Task: Start in the project ByteRise the sprint 'Running Riot', with a duration of 2 weeks. Start in the project ByteRise the sprint 'Running Riot', with a duration of 1 week. Start in the project ByteRise the sprint 'Running Riot', with a duration of 3 weeks
Action: Mouse scrolled (178, 274) with delta (0, 0)
Screenshot: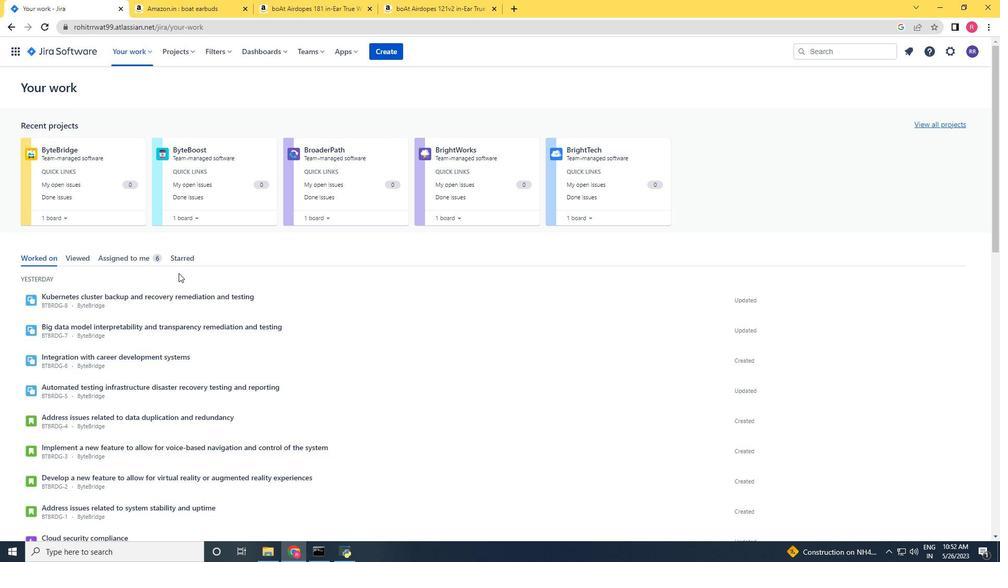 
Action: Mouse moved to (182, 55)
Screenshot: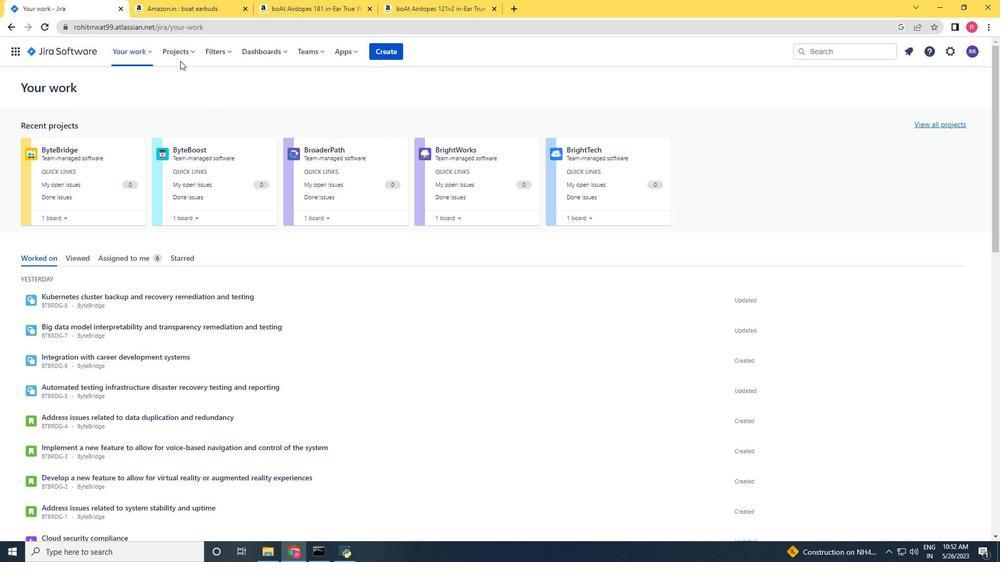 
Action: Mouse pressed left at (182, 55)
Screenshot: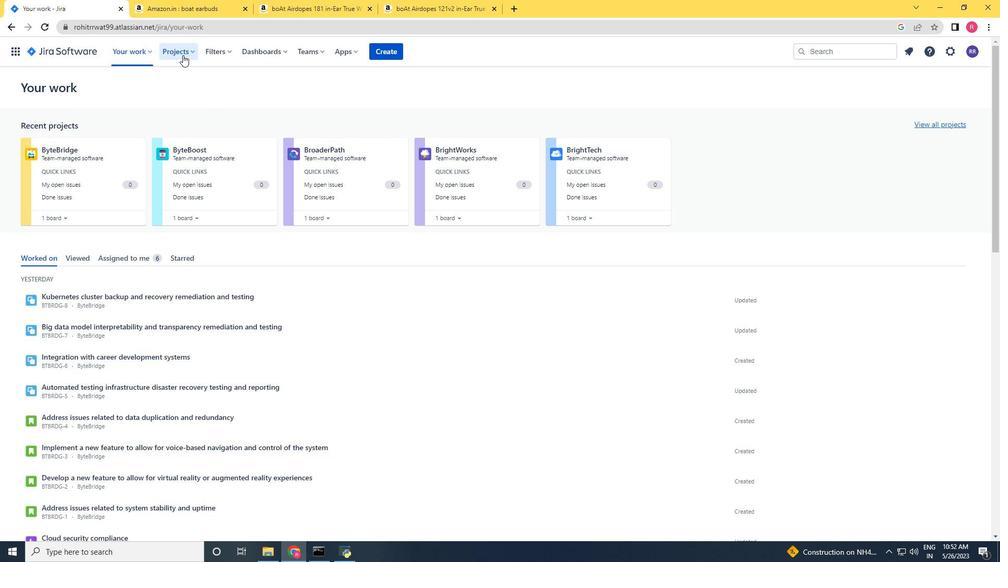
Action: Mouse pressed left at (182, 55)
Screenshot: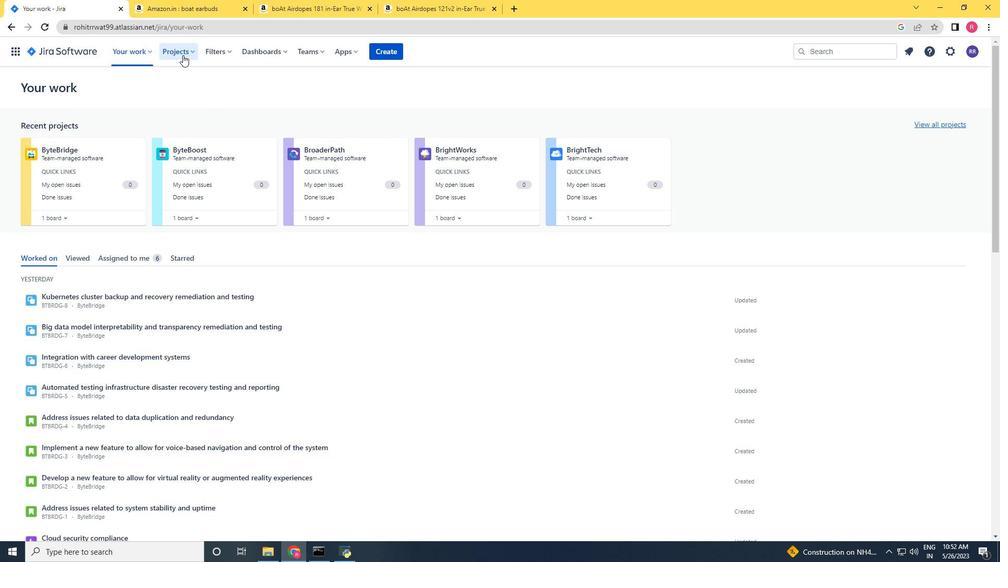 
Action: Mouse moved to (184, 55)
Screenshot: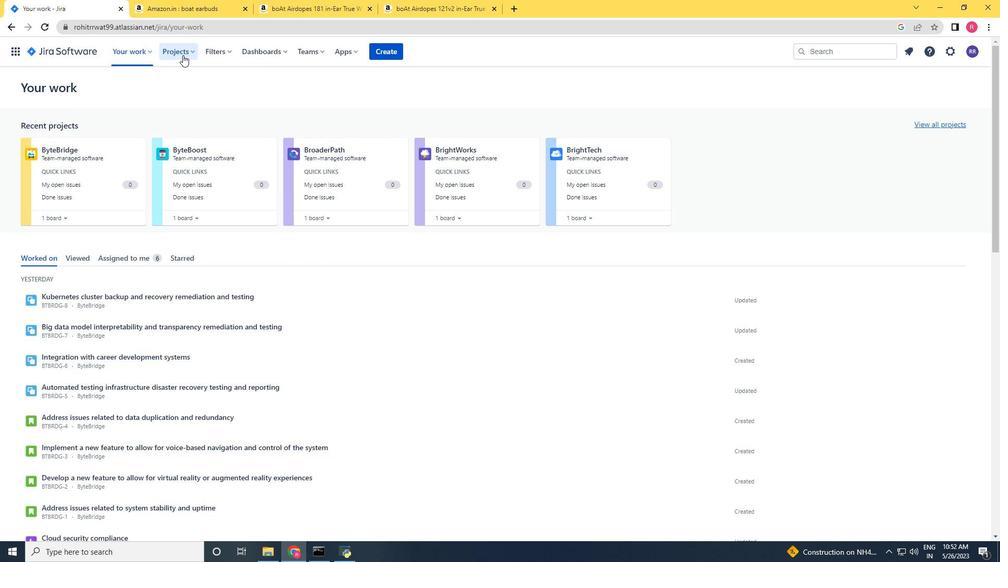 
Action: Mouse pressed left at (184, 55)
Screenshot: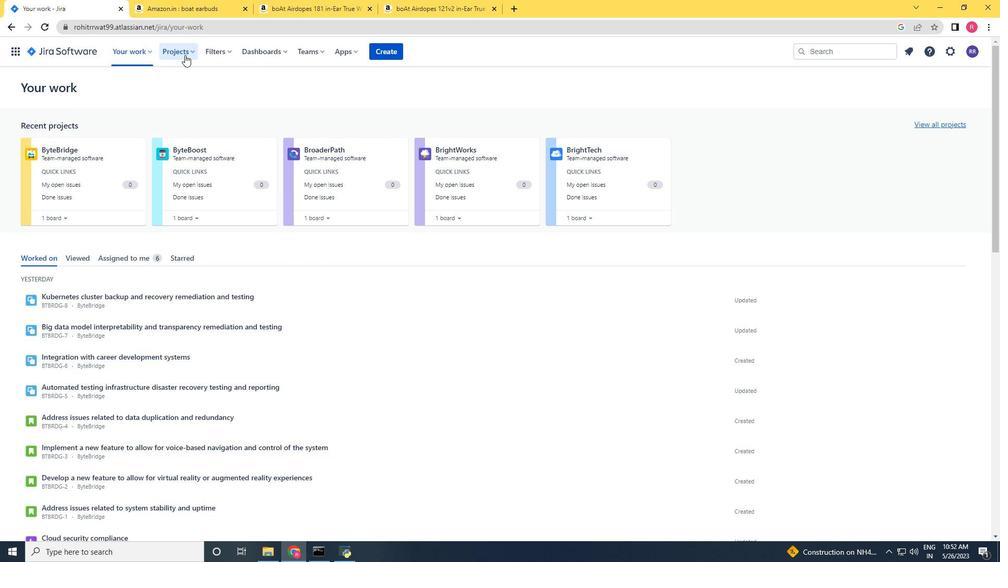 
Action: Mouse moved to (204, 103)
Screenshot: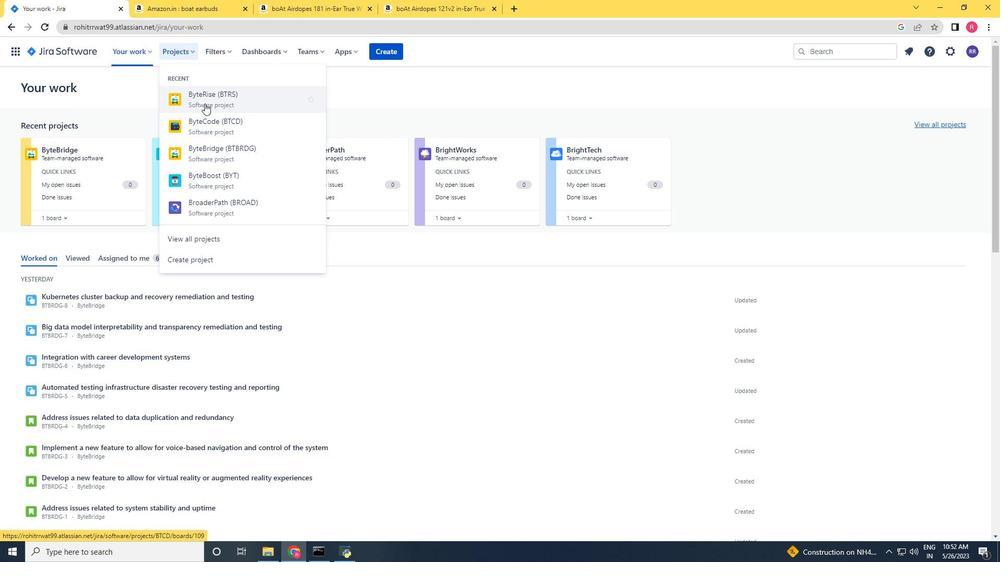 
Action: Mouse pressed left at (204, 103)
Screenshot: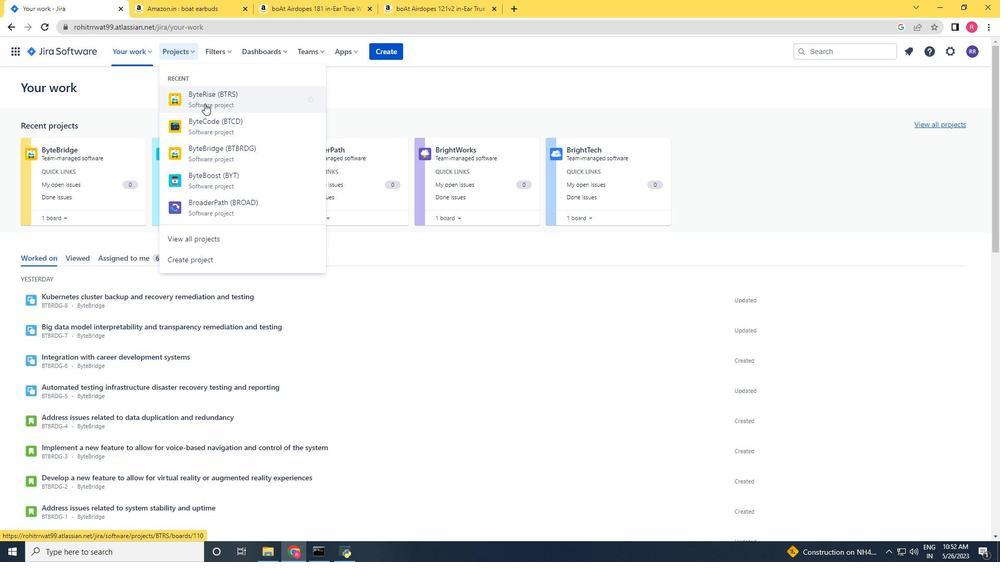 
Action: Mouse moved to (48, 159)
Screenshot: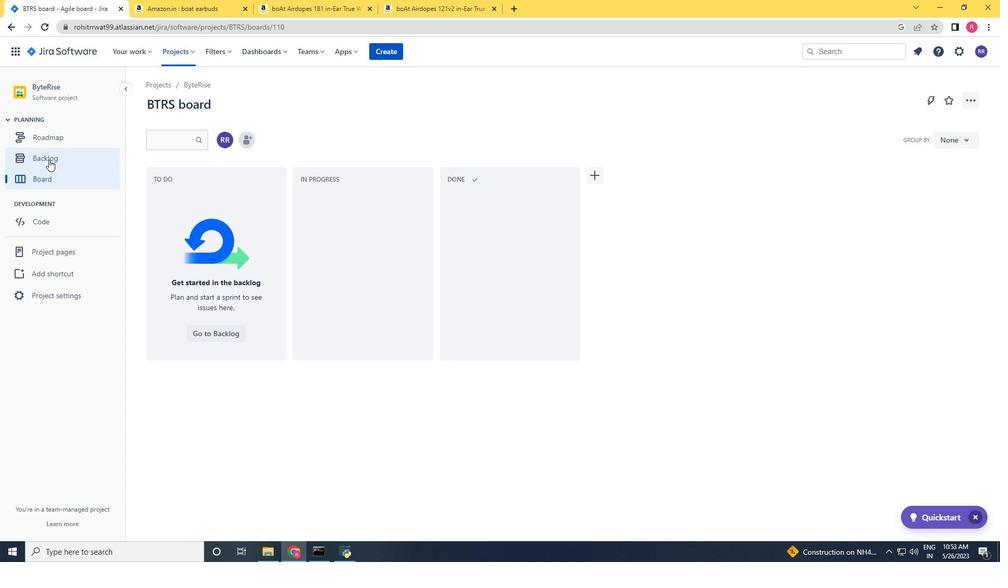 
Action: Mouse pressed left at (48, 159)
Screenshot: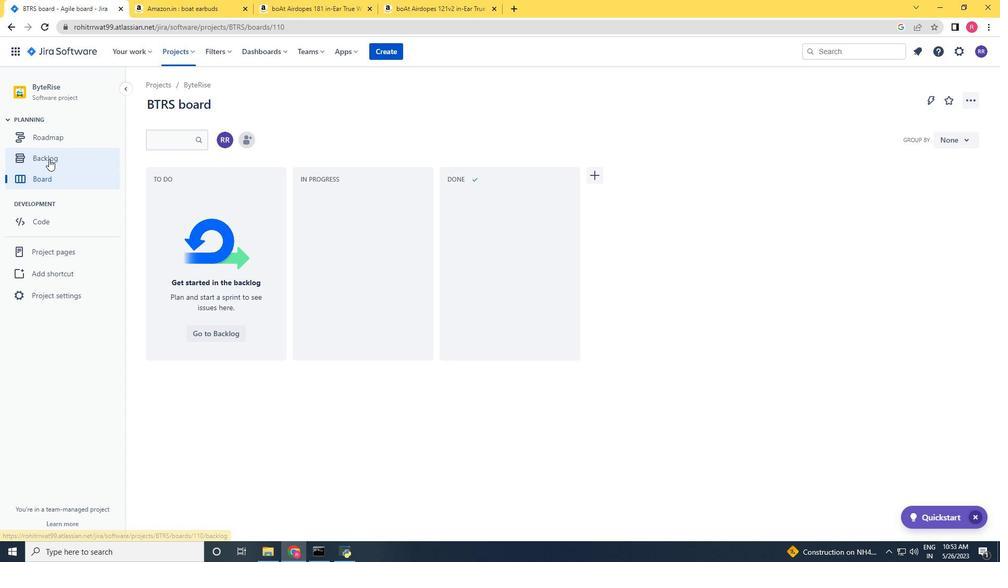 
Action: Mouse moved to (914, 162)
Screenshot: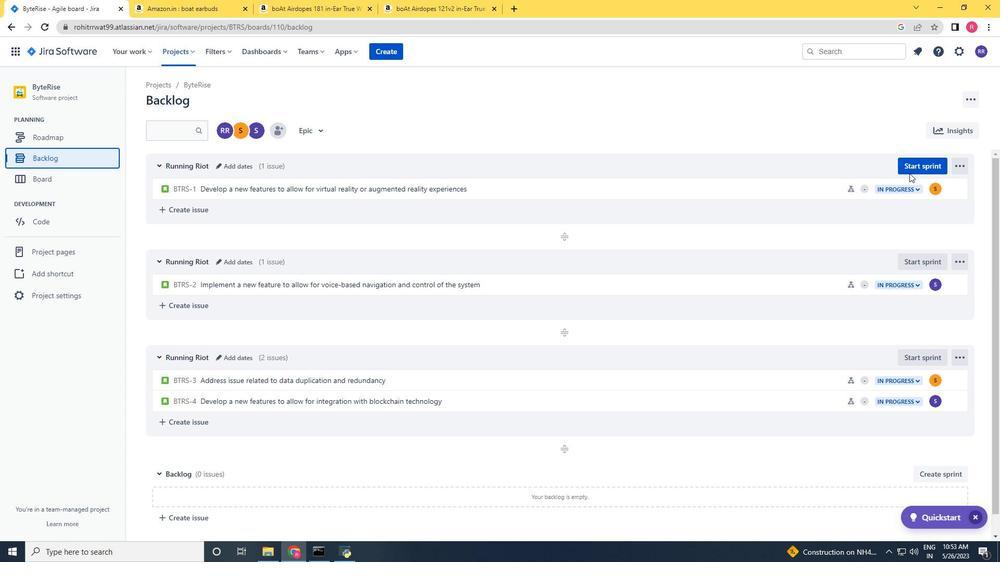 
Action: Mouse pressed left at (914, 162)
Screenshot: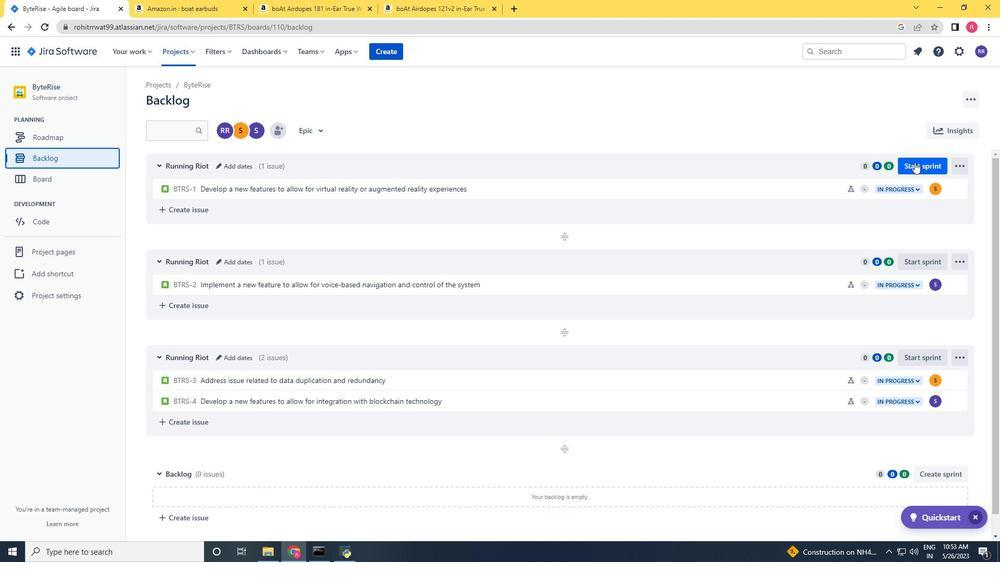 
Action: Mouse moved to (480, 181)
Screenshot: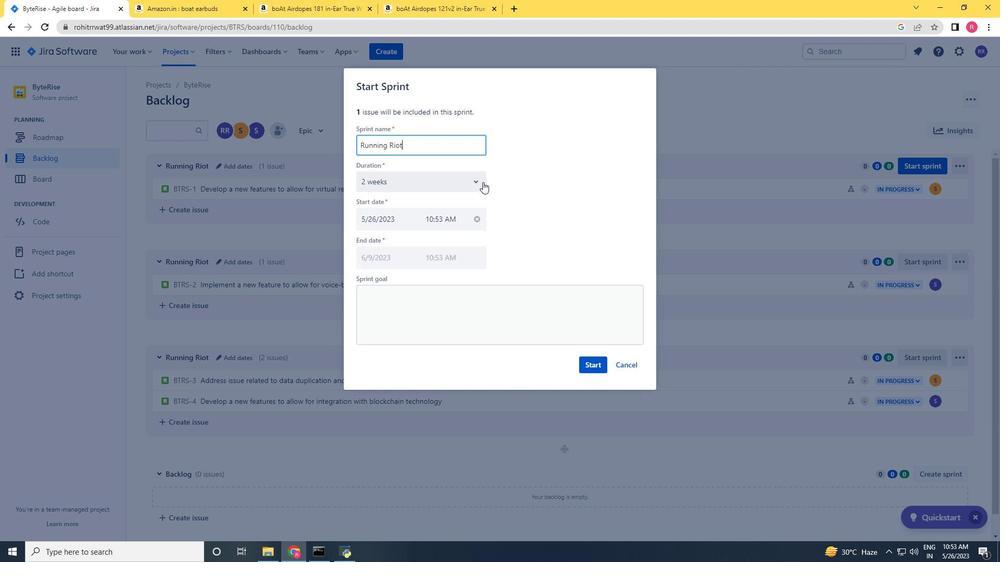 
Action: Mouse pressed left at (480, 181)
Screenshot: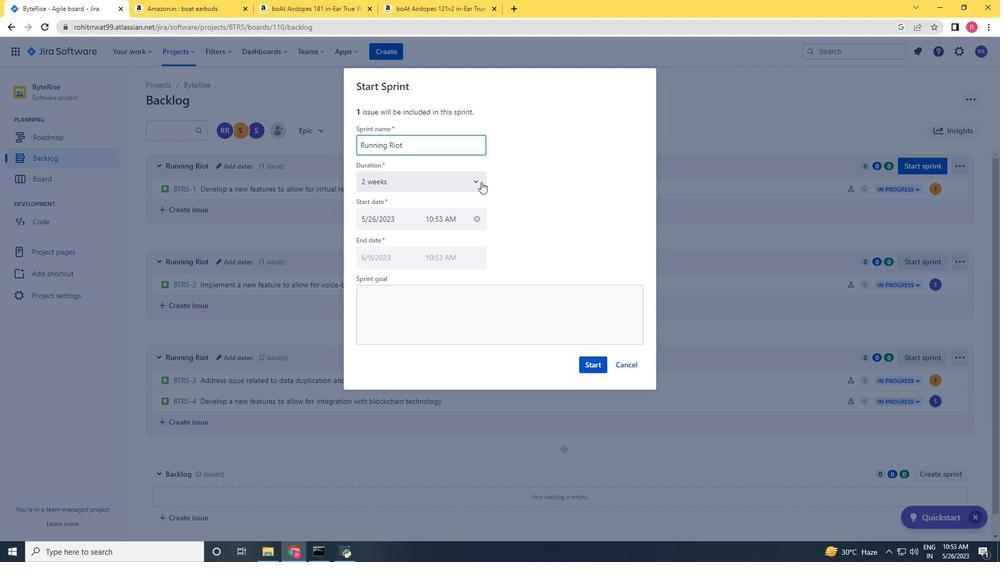 
Action: Mouse moved to (426, 224)
Screenshot: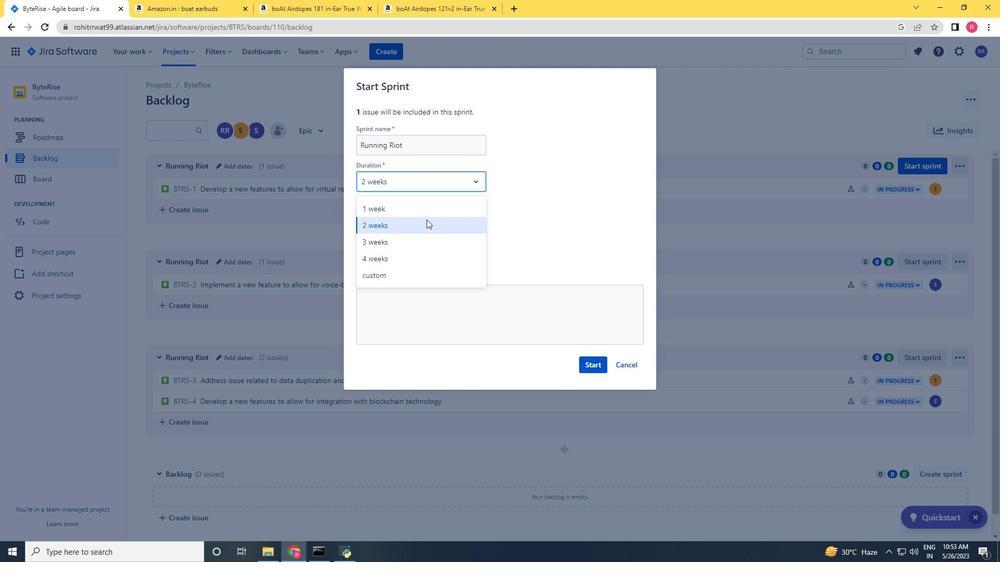 
Action: Mouse pressed left at (426, 224)
Screenshot: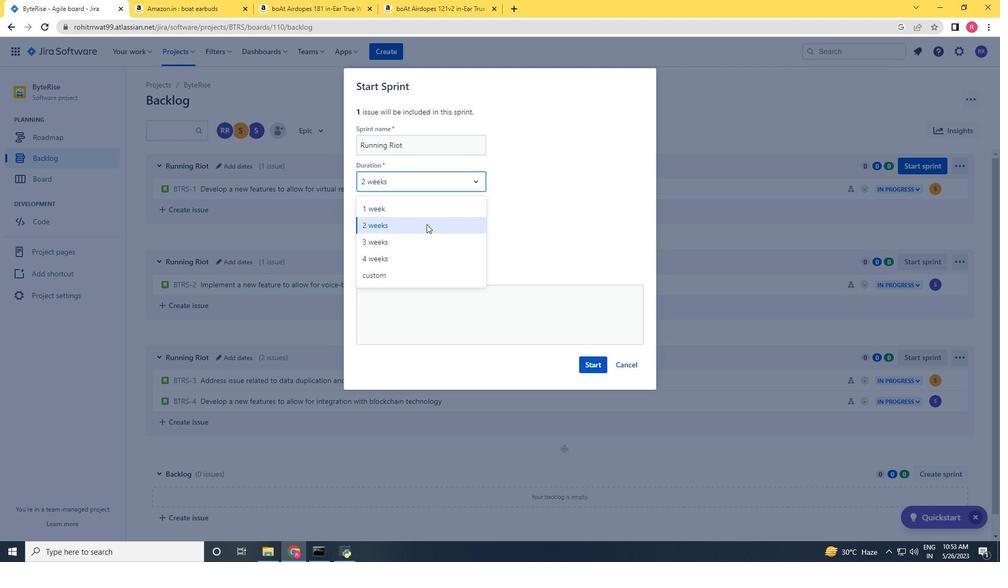 
Action: Mouse moved to (589, 364)
Screenshot: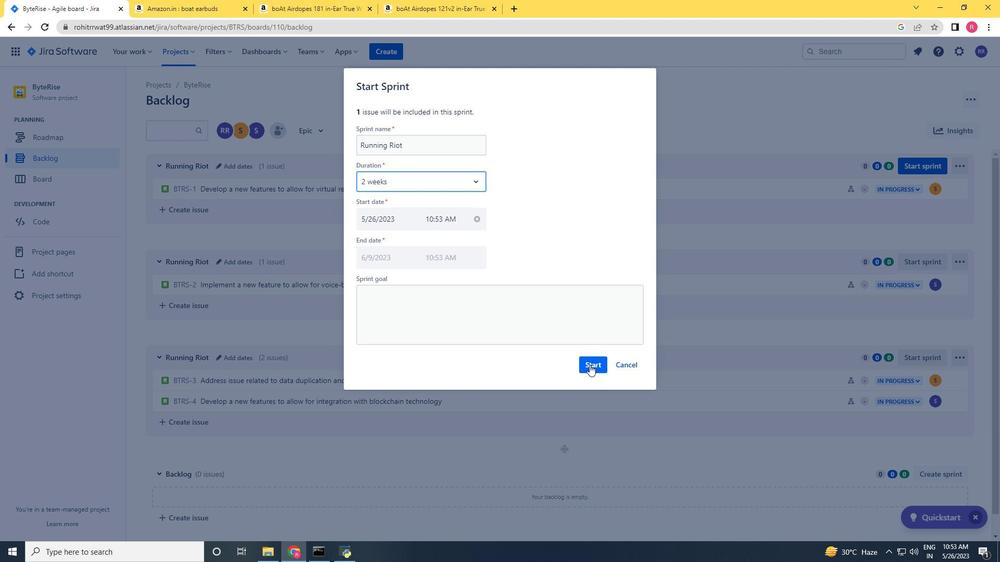 
Action: Mouse pressed left at (589, 364)
Screenshot: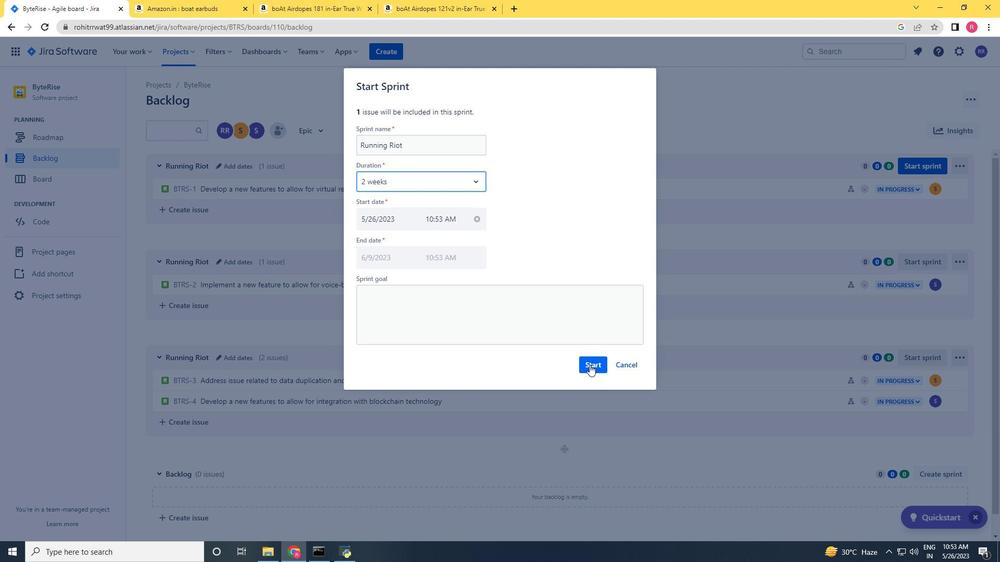 
Action: Mouse moved to (56, 163)
Screenshot: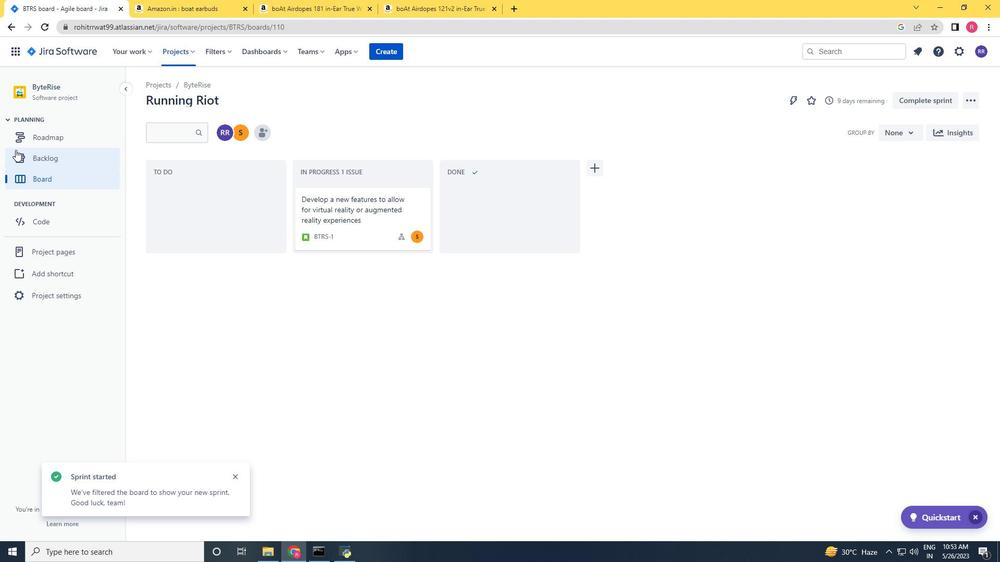 
Action: Mouse pressed left at (56, 163)
Screenshot: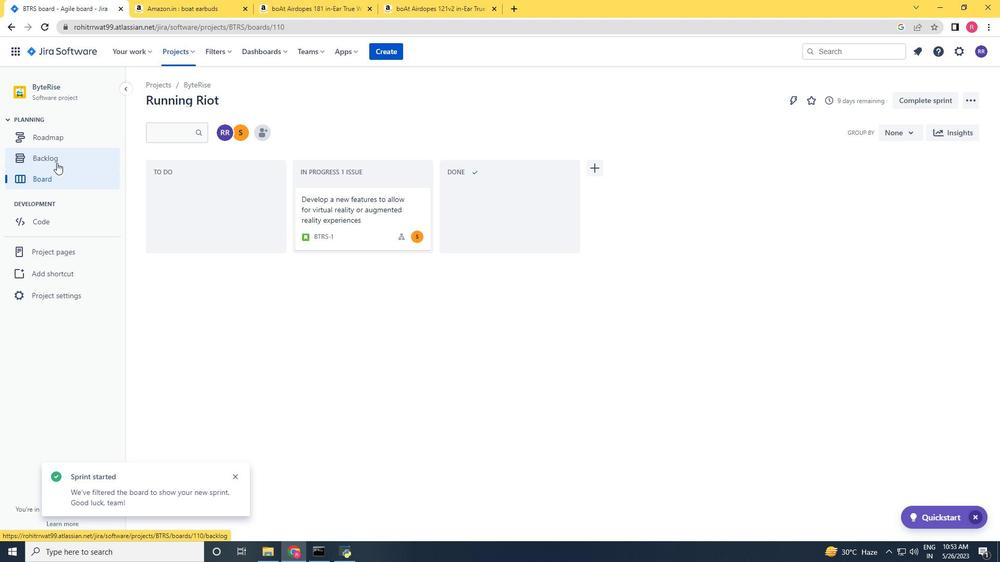 
Action: Mouse moved to (911, 260)
Screenshot: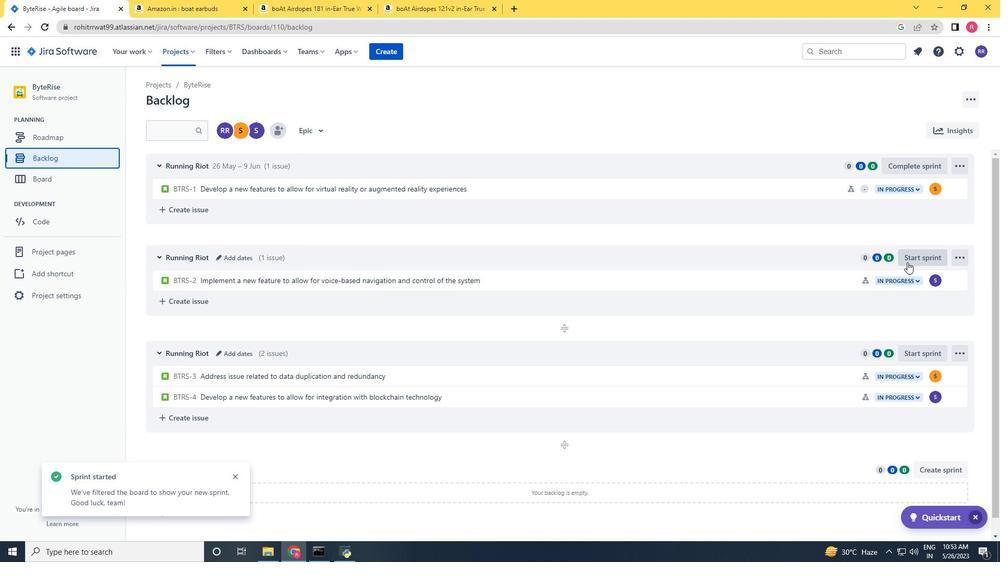 
Action: Mouse pressed left at (911, 260)
Screenshot: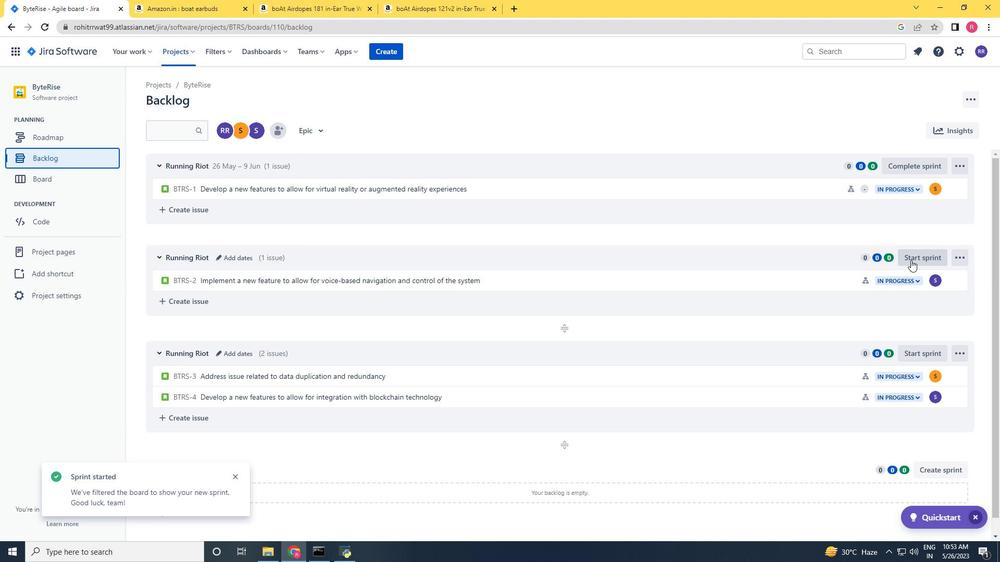 
Action: Mouse moved to (390, 189)
Screenshot: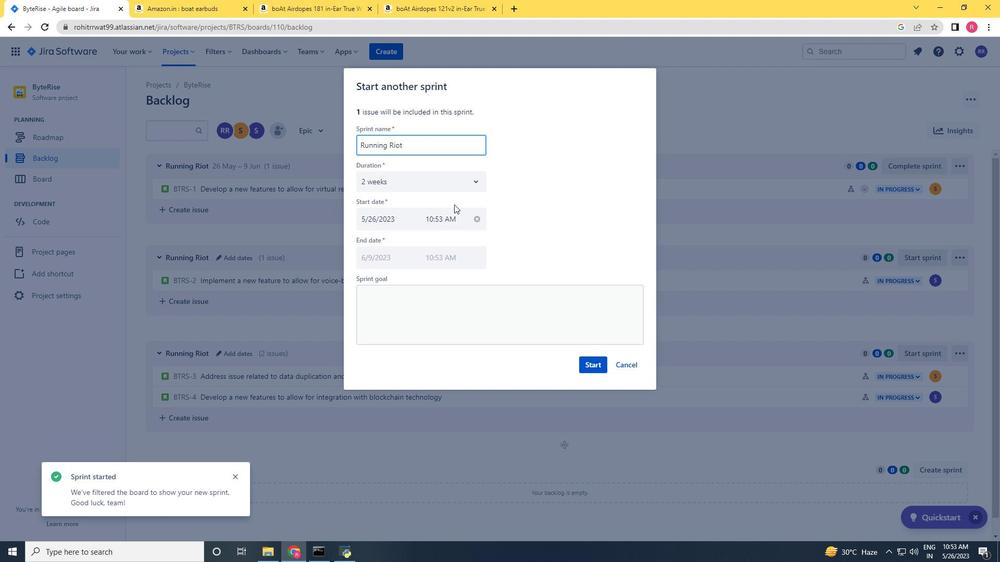
Action: Mouse pressed left at (390, 189)
Screenshot: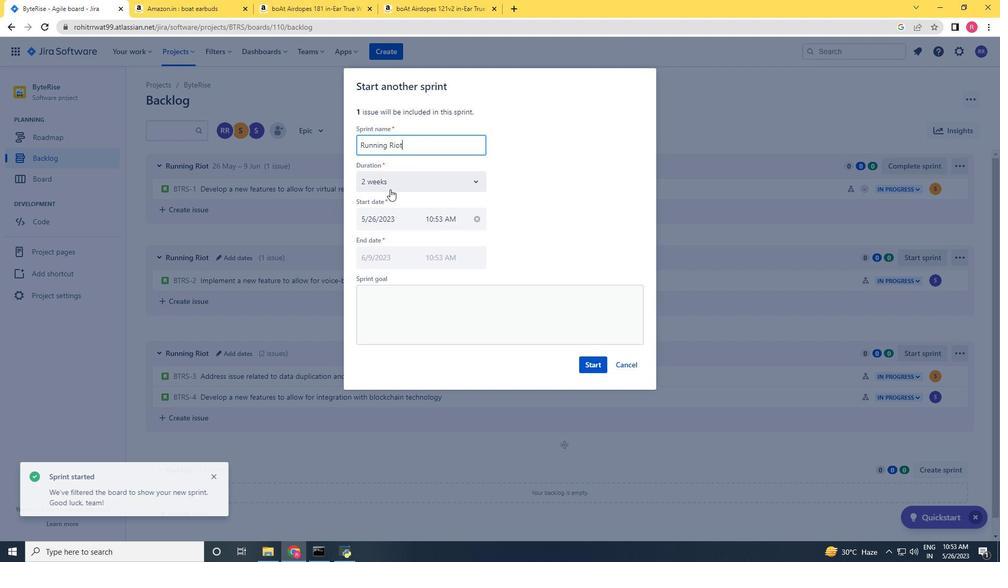 
Action: Mouse moved to (389, 208)
Screenshot: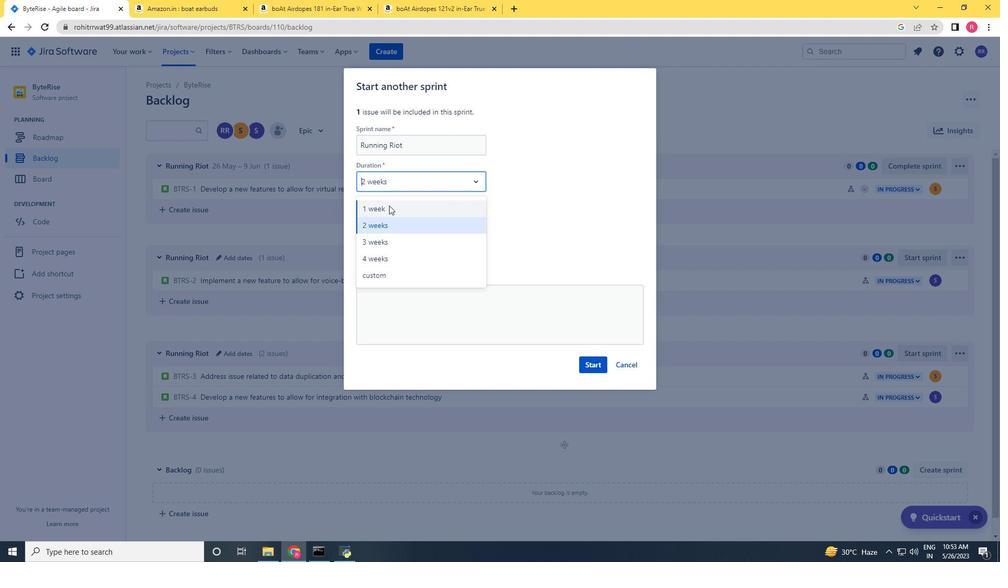 
Action: Mouse pressed left at (389, 208)
Screenshot: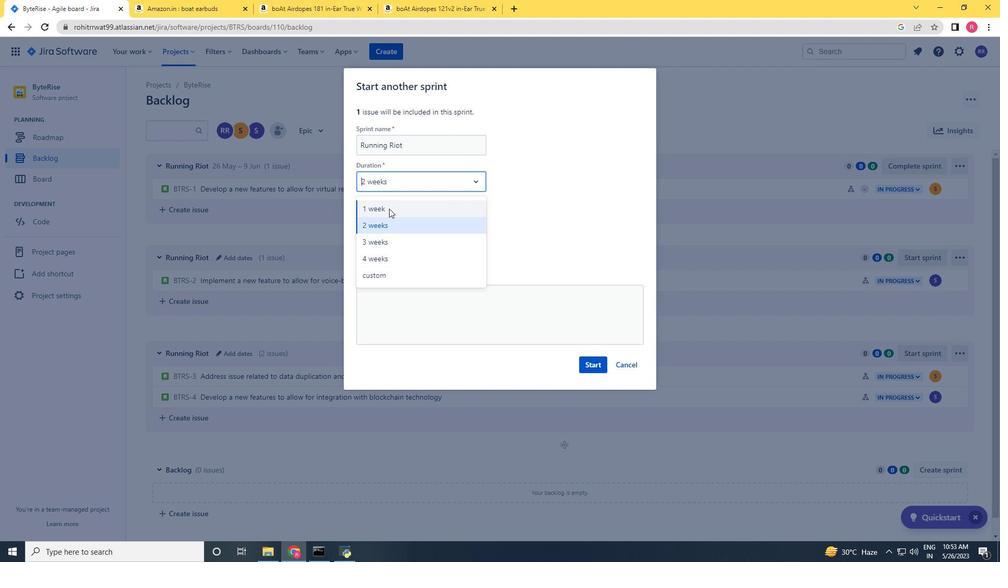 
Action: Mouse moved to (585, 359)
Screenshot: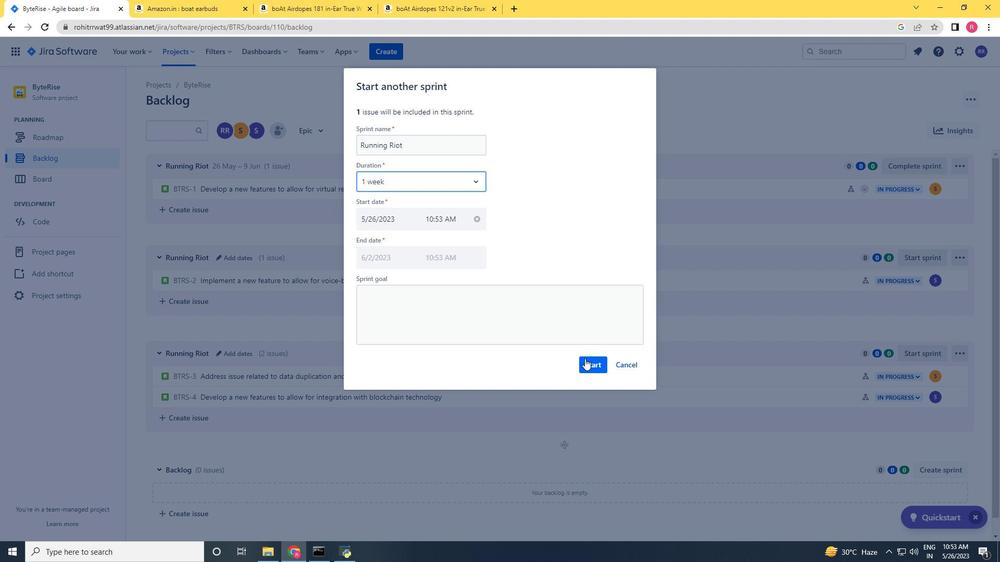 
Action: Mouse pressed left at (585, 359)
Screenshot: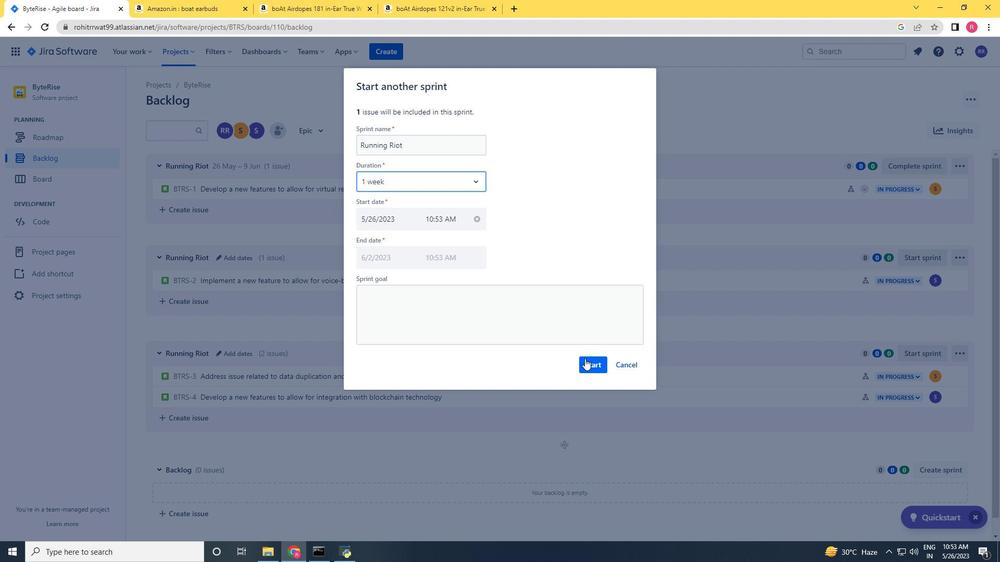 
Action: Mouse moved to (54, 155)
Screenshot: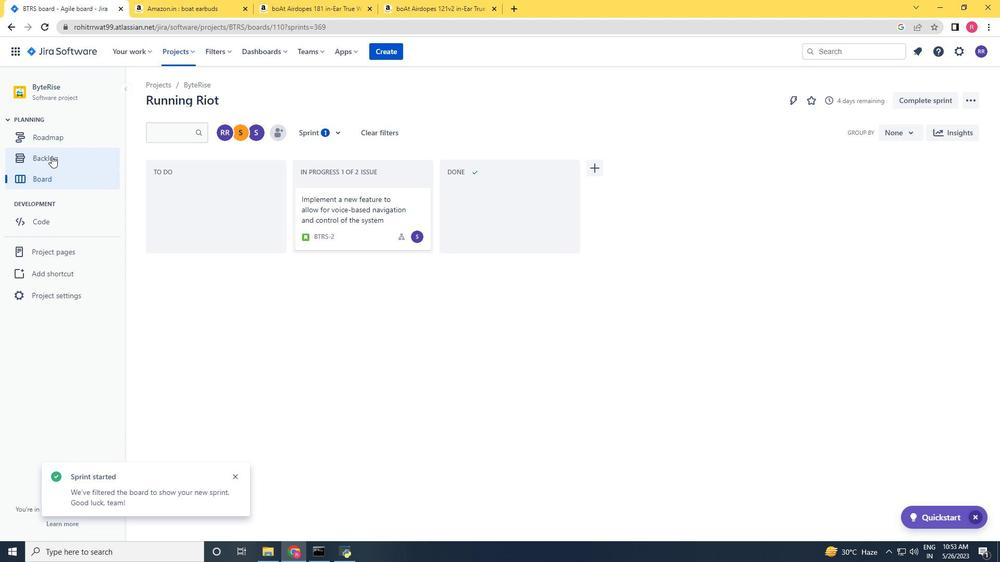 
Action: Mouse pressed left at (54, 155)
Screenshot: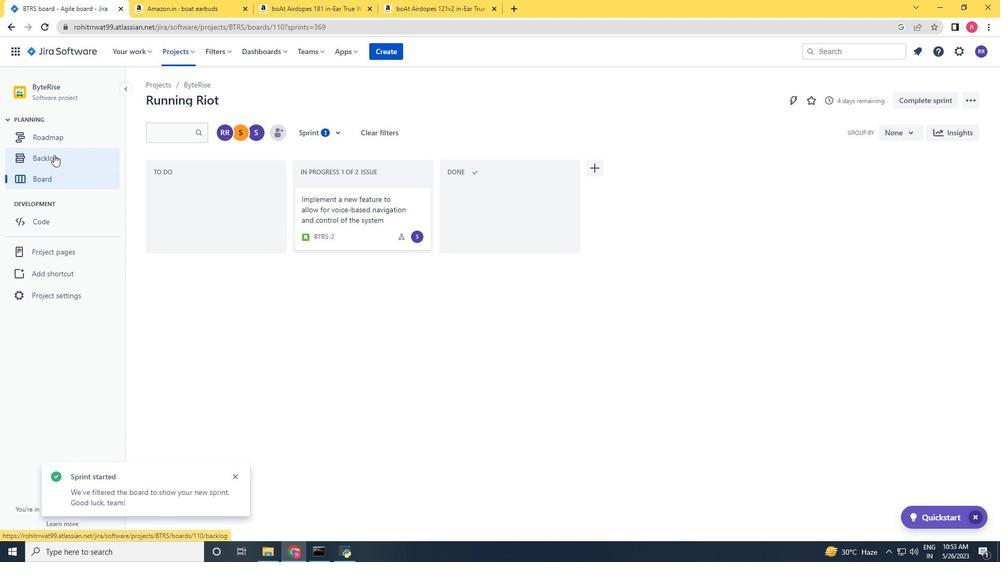 
Action: Mouse moved to (918, 349)
Screenshot: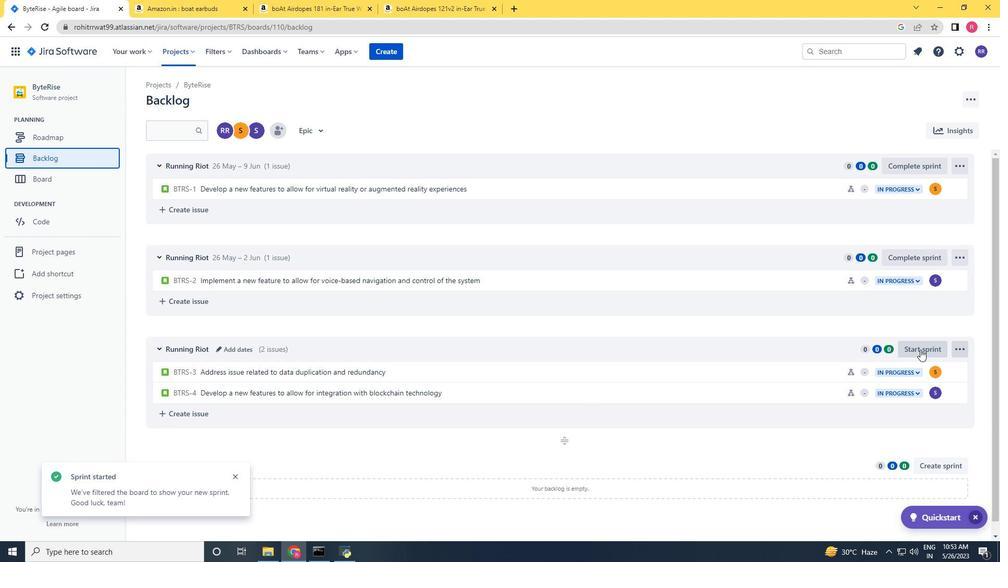 
Action: Mouse pressed left at (918, 349)
Screenshot: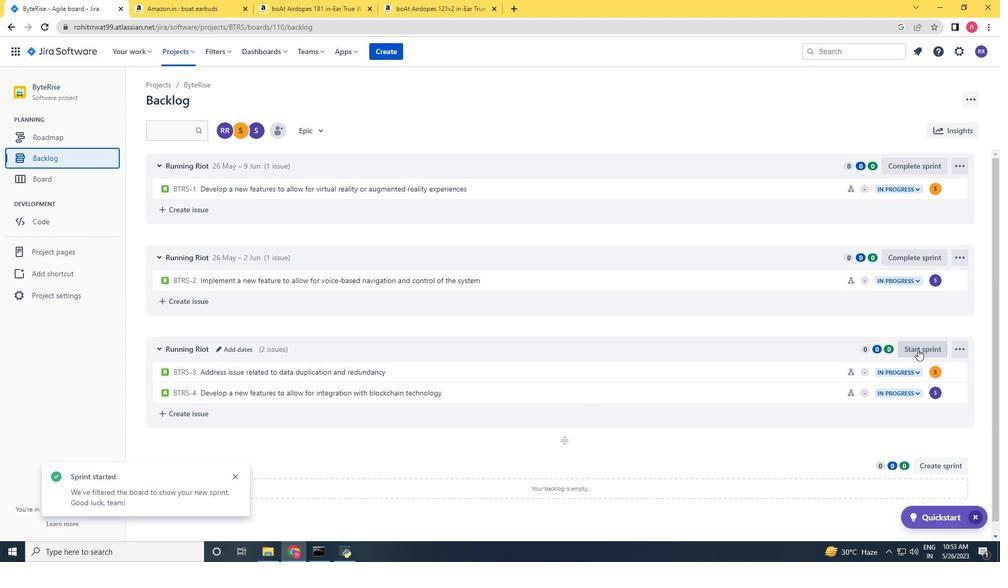 
Action: Mouse moved to (469, 177)
Screenshot: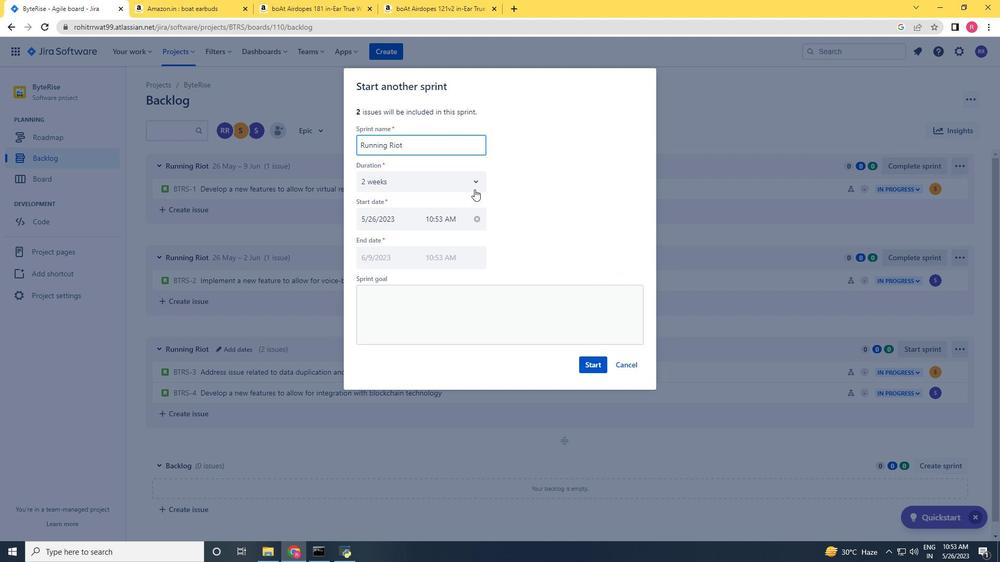 
Action: Mouse pressed left at (469, 177)
Screenshot: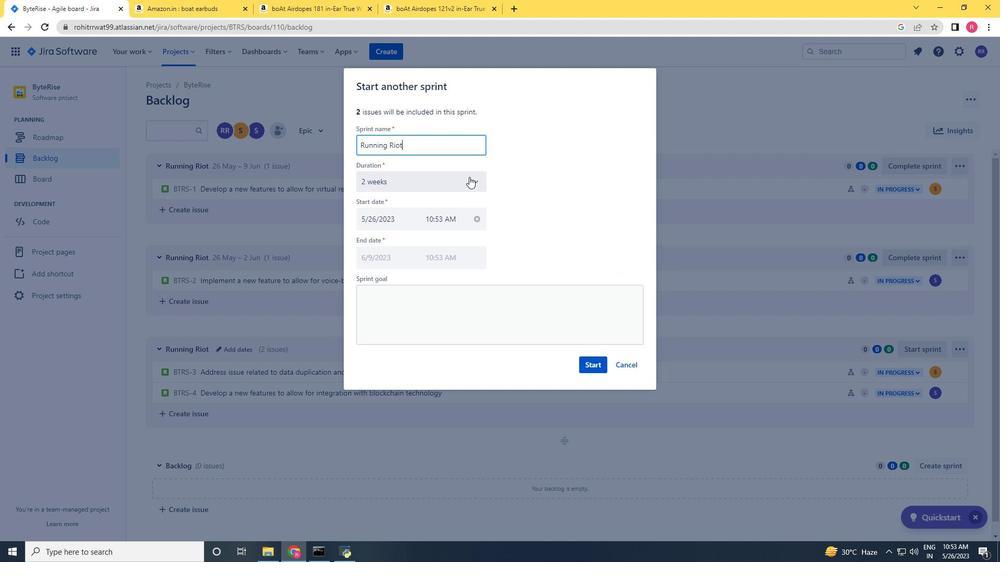 
Action: Mouse moved to (422, 244)
Screenshot: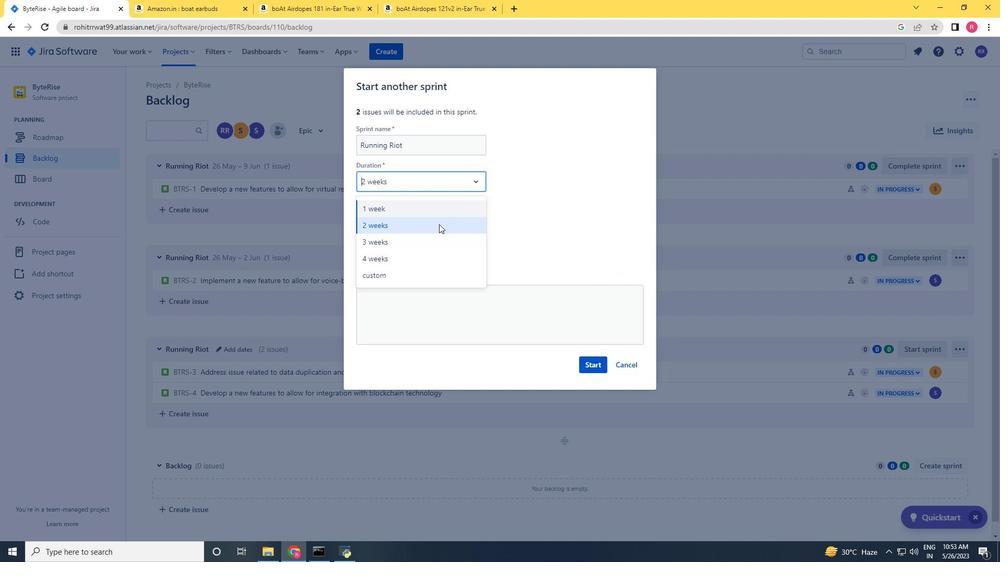 
Action: Mouse pressed left at (422, 244)
Screenshot: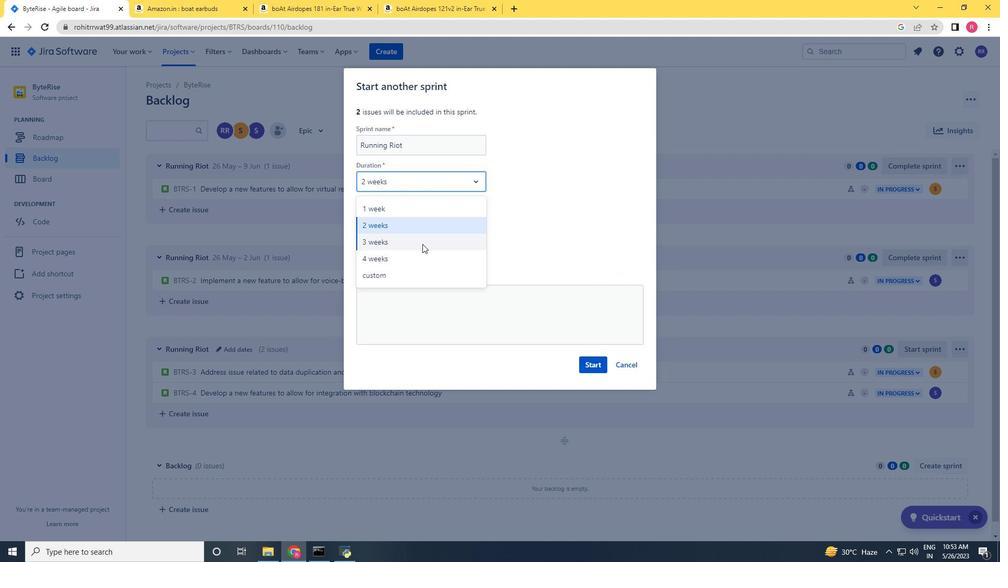
Action: Mouse moved to (593, 364)
Screenshot: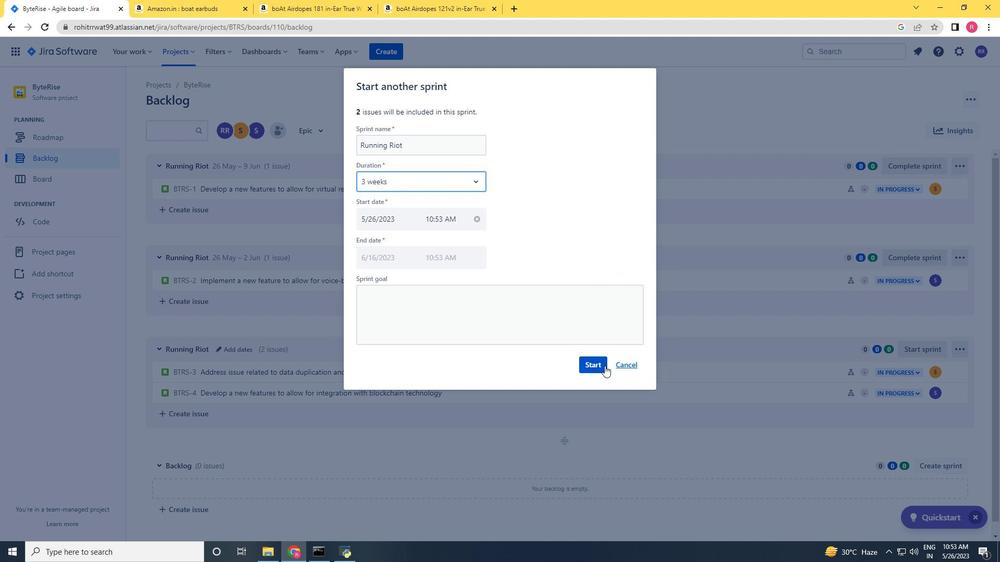 
Action: Mouse pressed left at (593, 364)
Screenshot: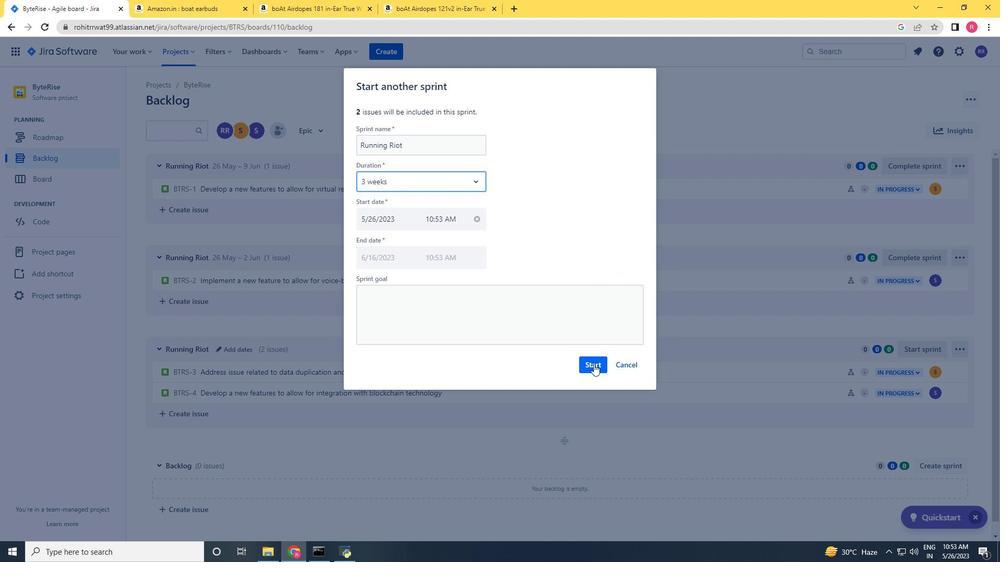 
Action: Mouse moved to (73, 166)
Screenshot: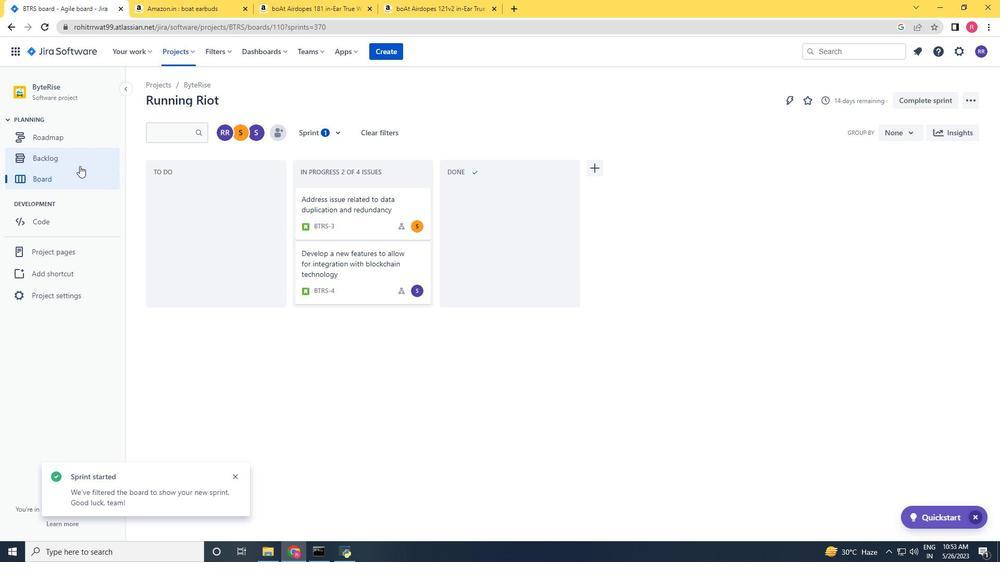 
Action: Mouse pressed left at (73, 166)
Screenshot: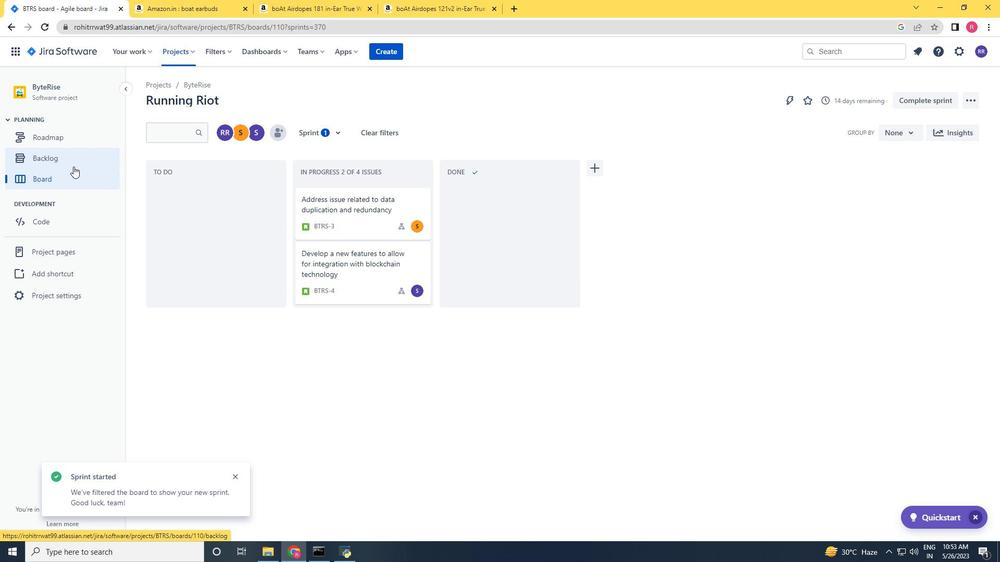 
